 Task: Create a section Feature Frenzy and in the section, add a milestone Network Security Improvements in the project ZippyTech.
Action: Mouse moved to (20, 61)
Screenshot: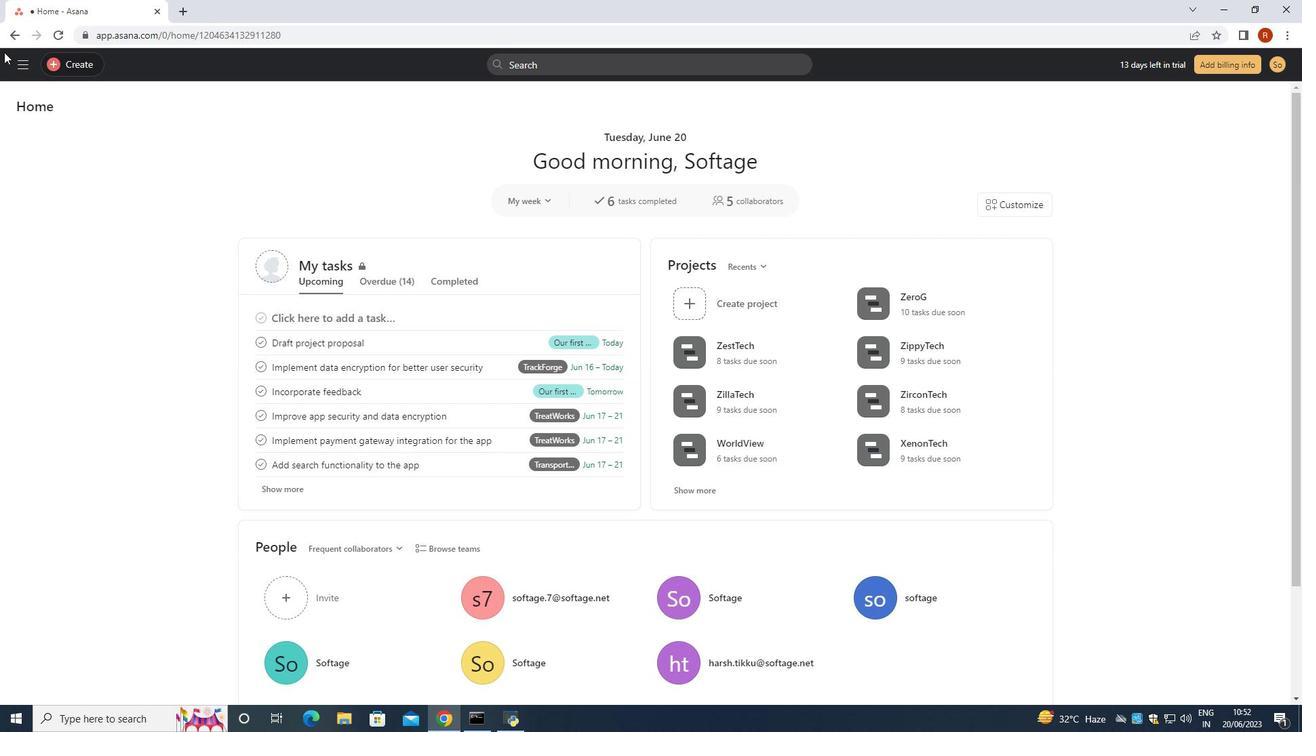
Action: Mouse pressed left at (20, 61)
Screenshot: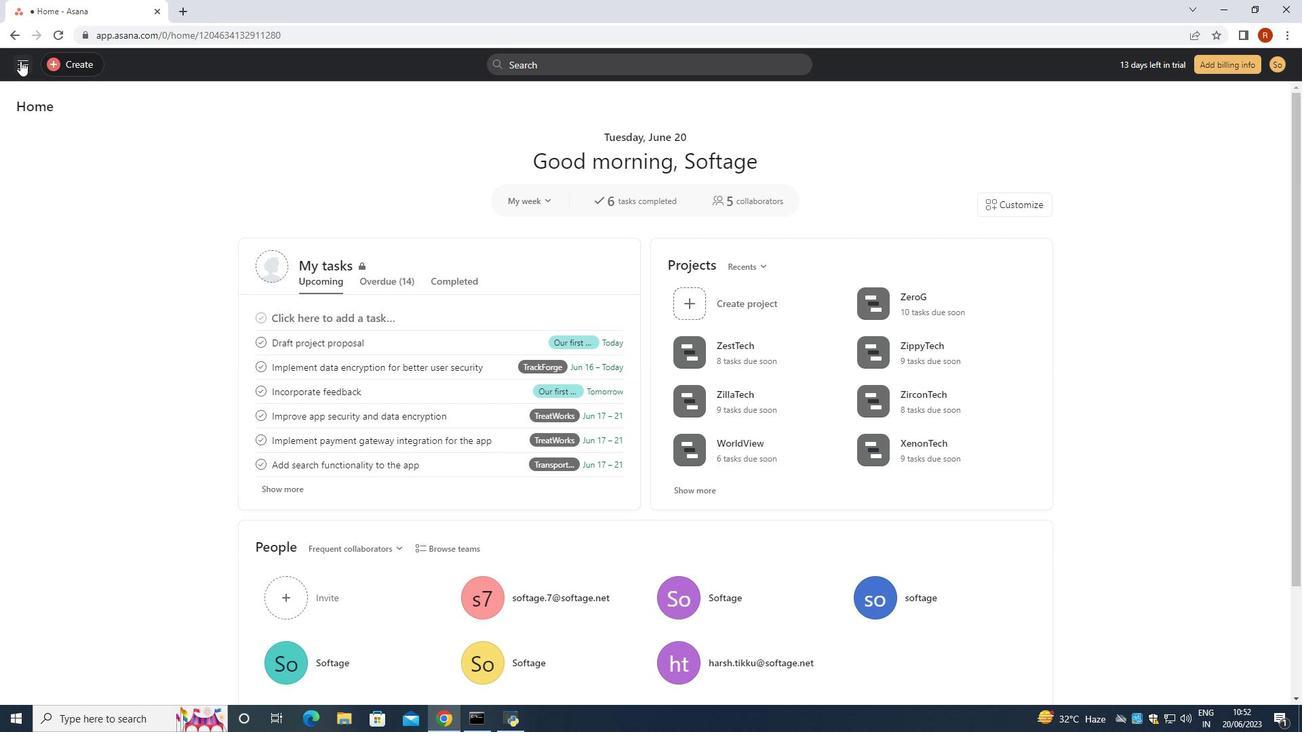 
Action: Mouse moved to (72, 312)
Screenshot: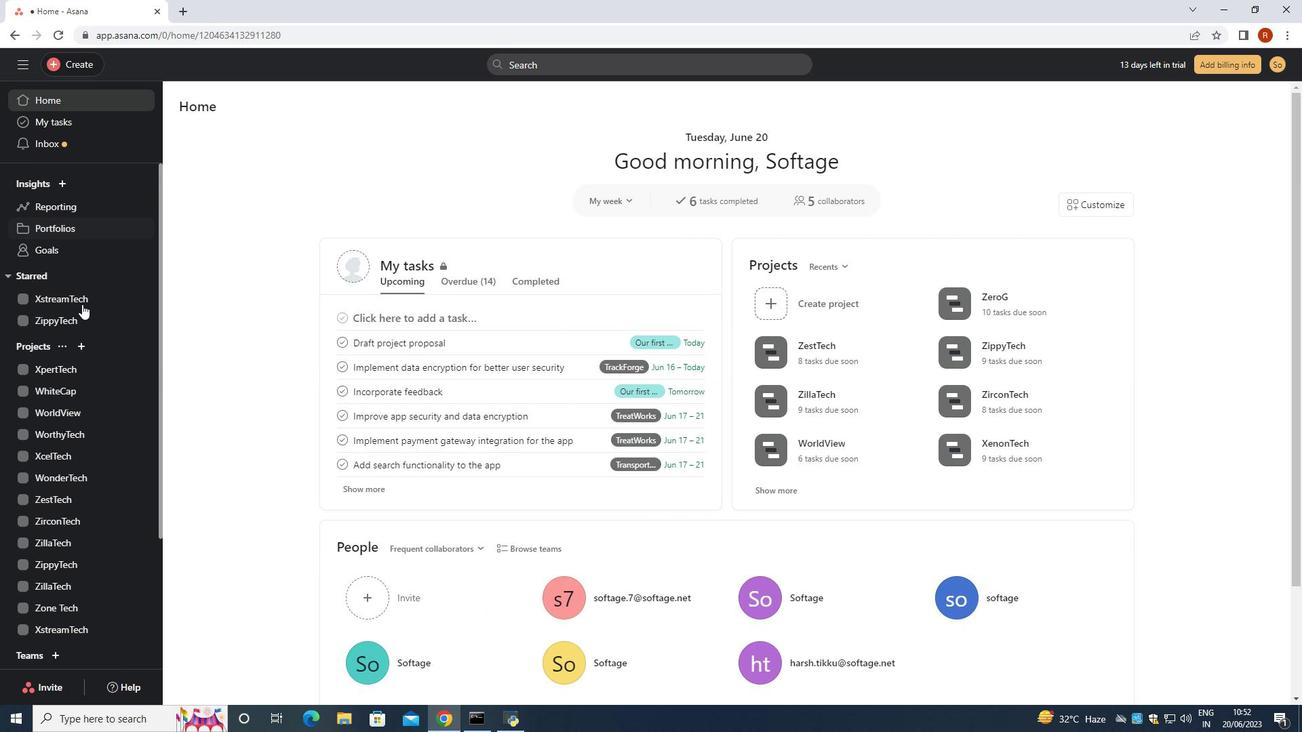 
Action: Mouse pressed left at (72, 312)
Screenshot: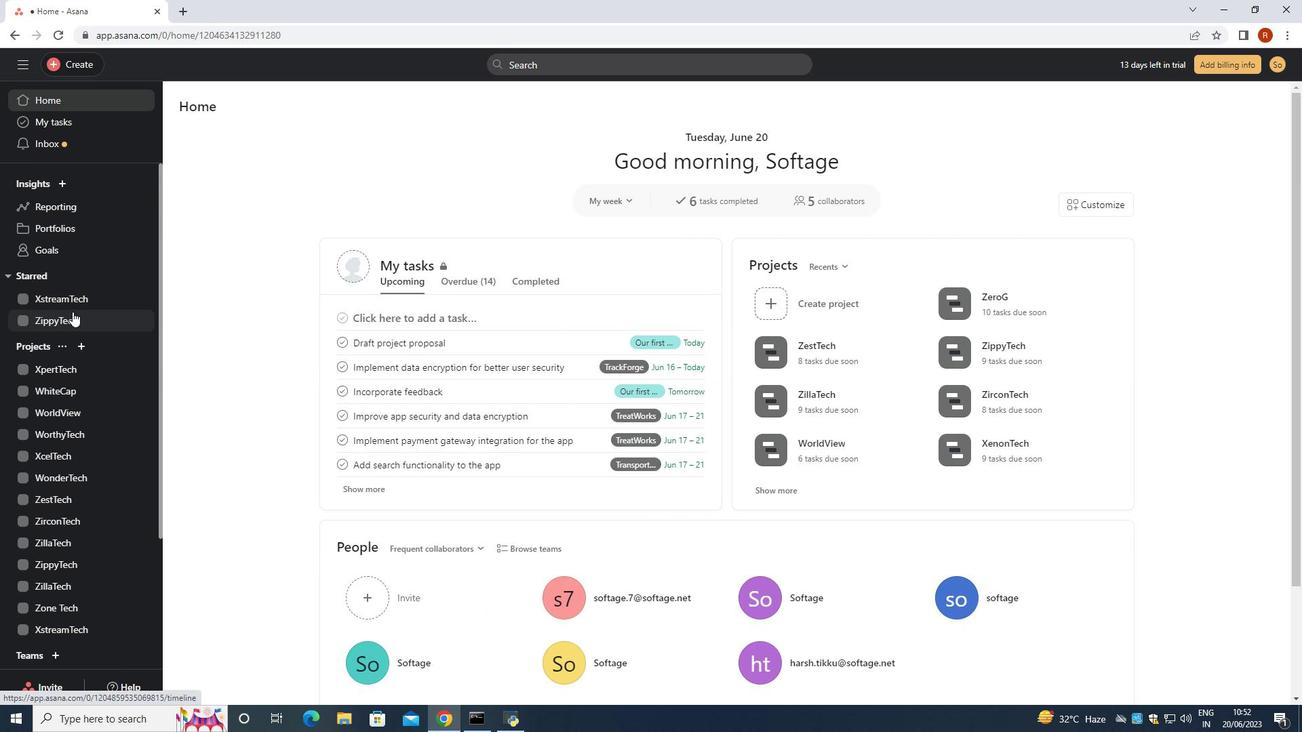 
Action: Mouse moved to (304, 448)
Screenshot: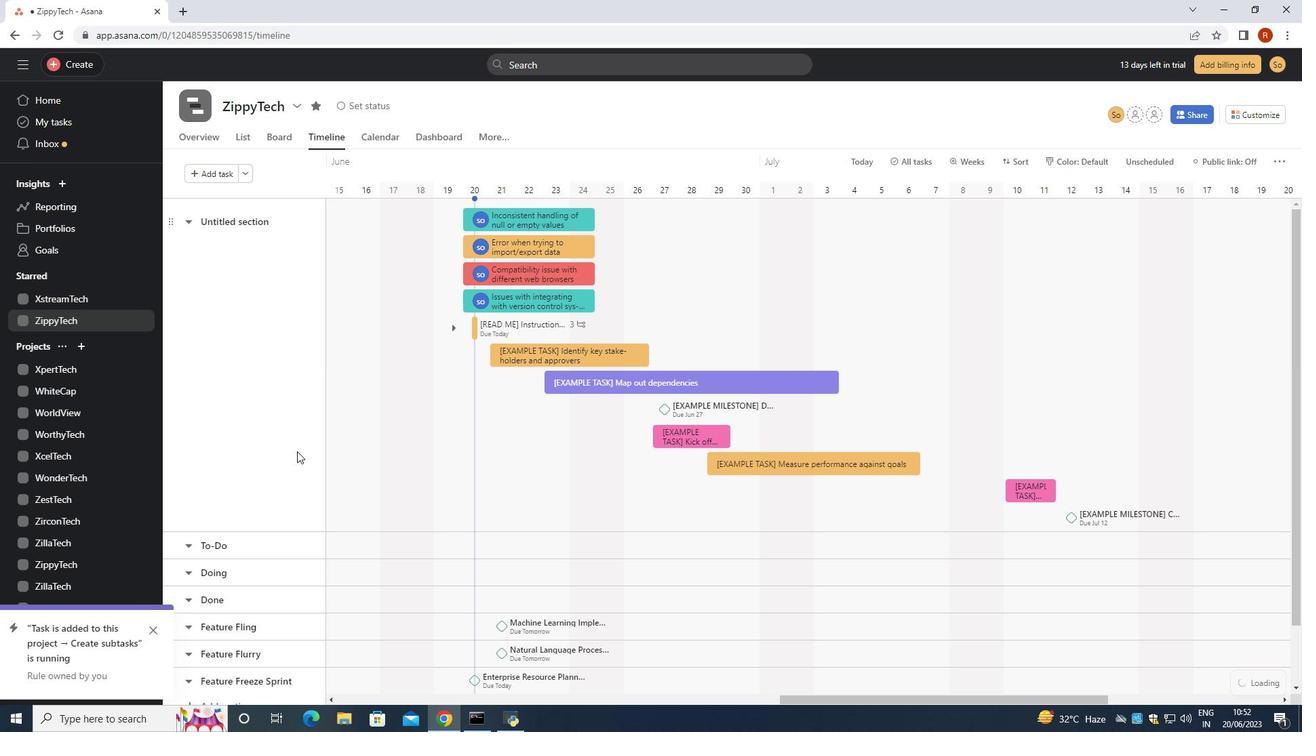 
Action: Mouse scrolled (304, 447) with delta (0, 0)
Screenshot: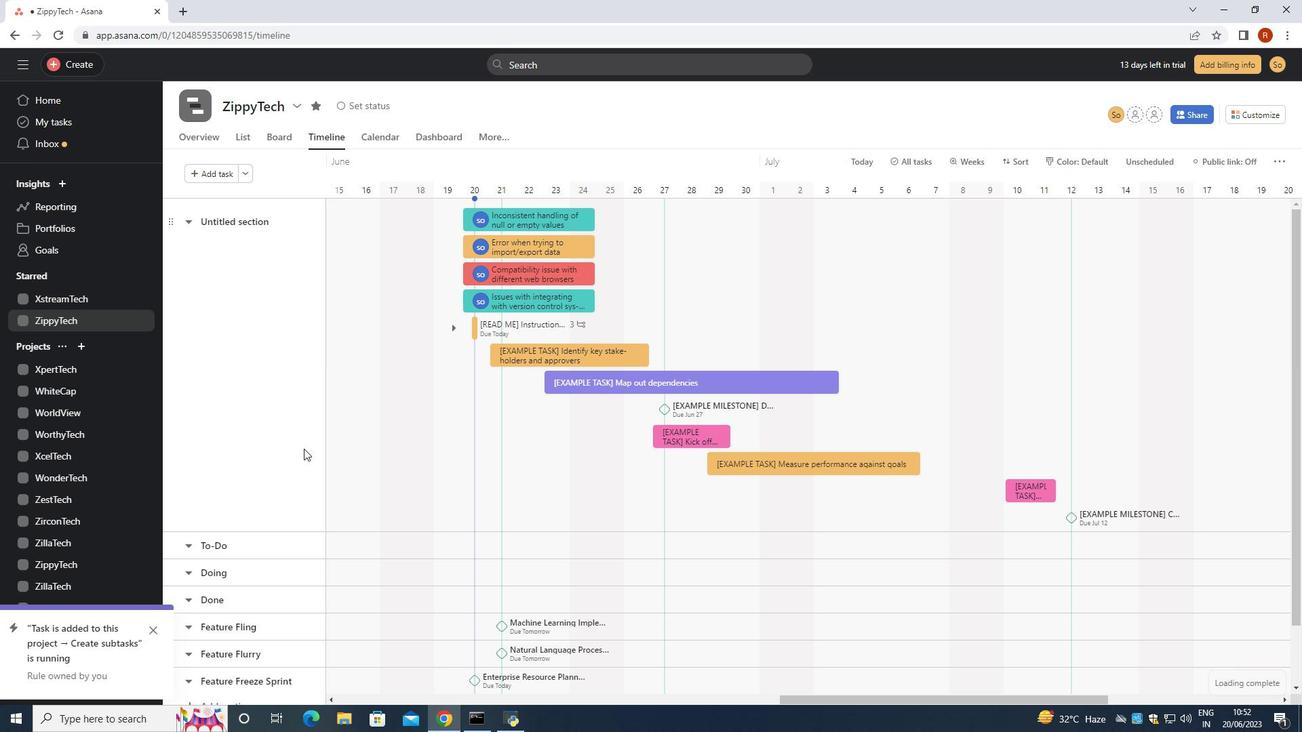 
Action: Mouse scrolled (304, 447) with delta (0, 0)
Screenshot: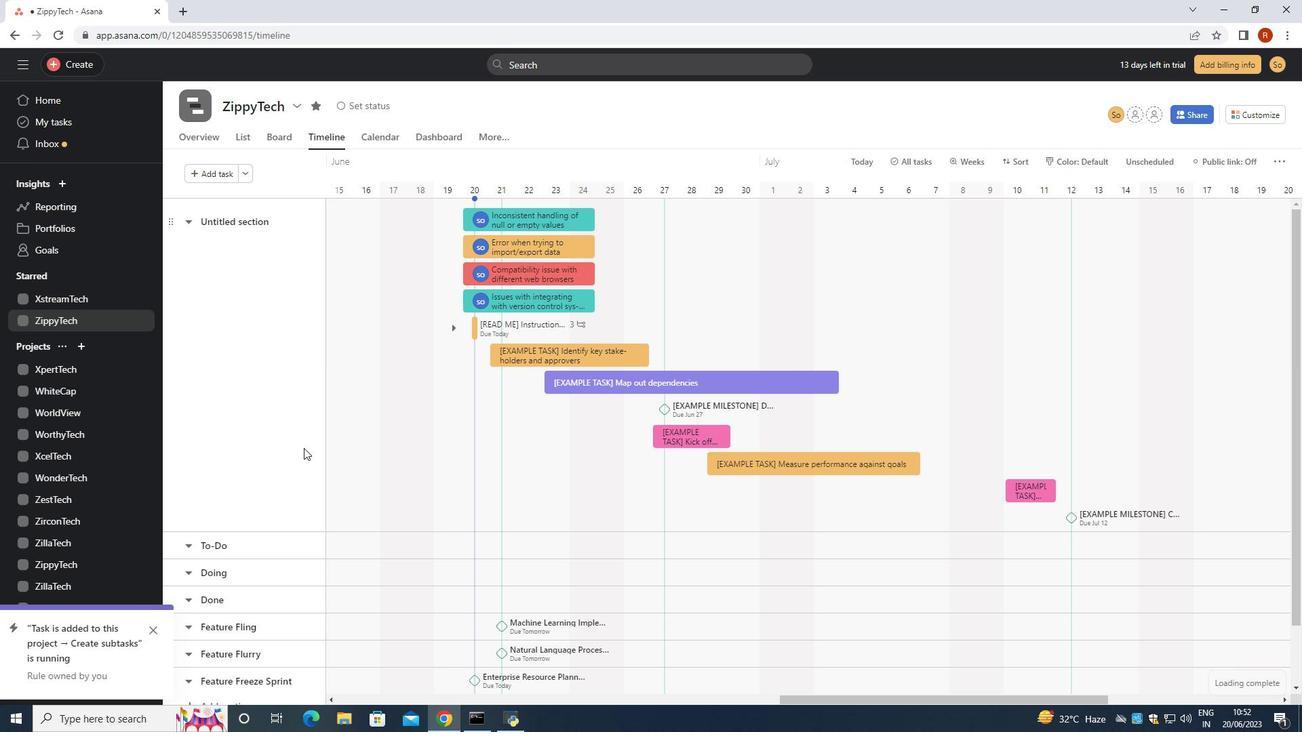 
Action: Mouse scrolled (304, 447) with delta (0, 0)
Screenshot: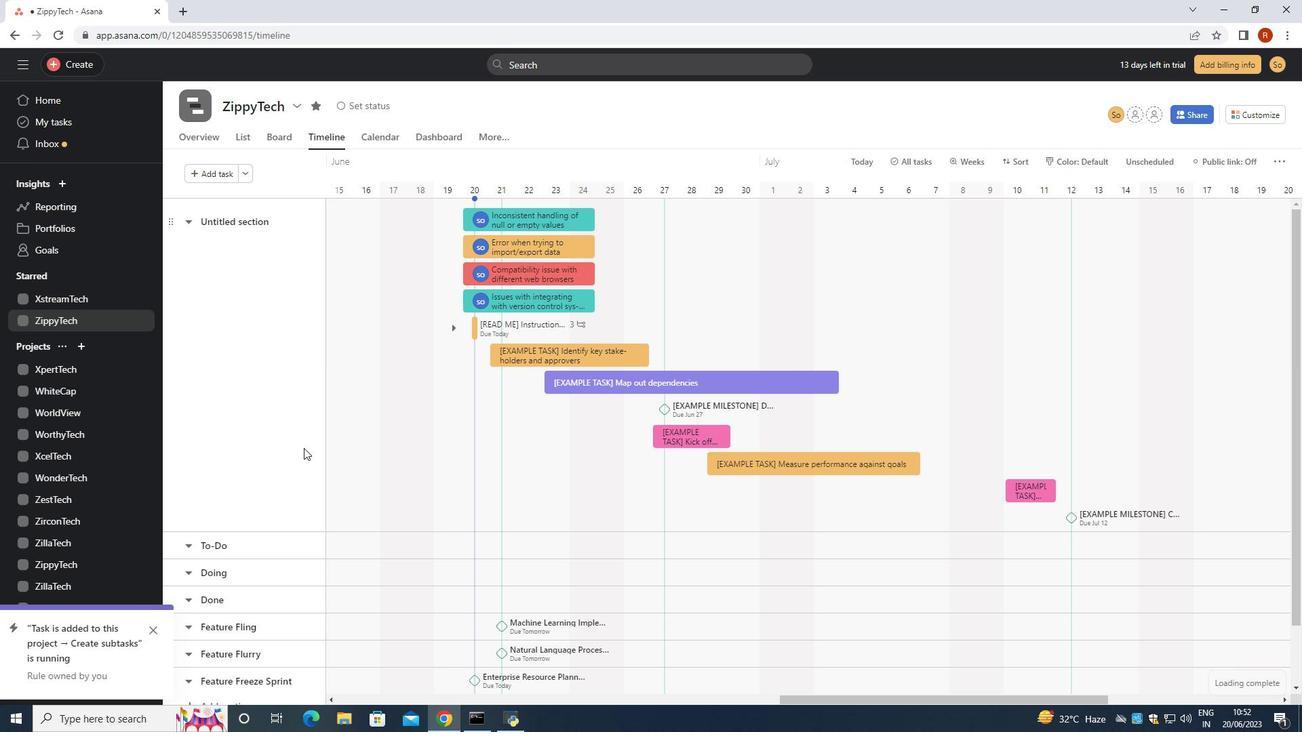 
Action: Mouse moved to (298, 458)
Screenshot: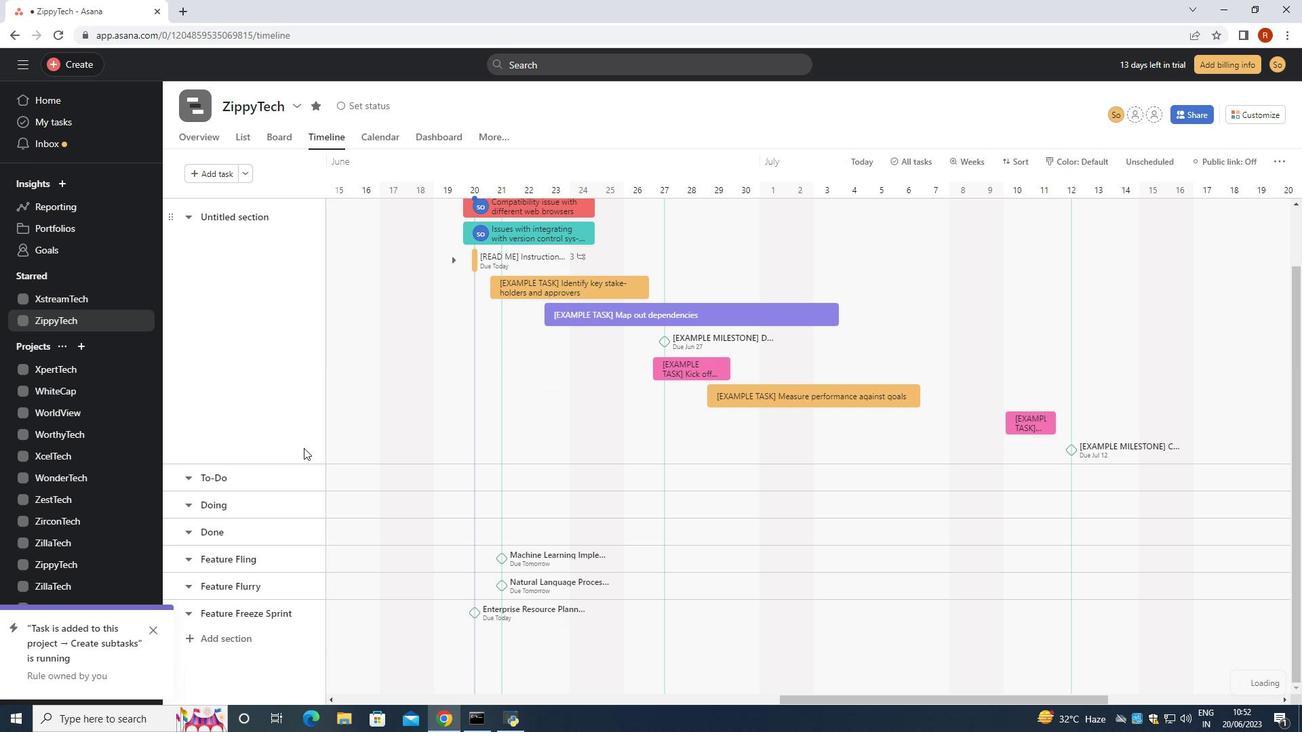 
Action: Mouse scrolled (300, 455) with delta (0, 0)
Screenshot: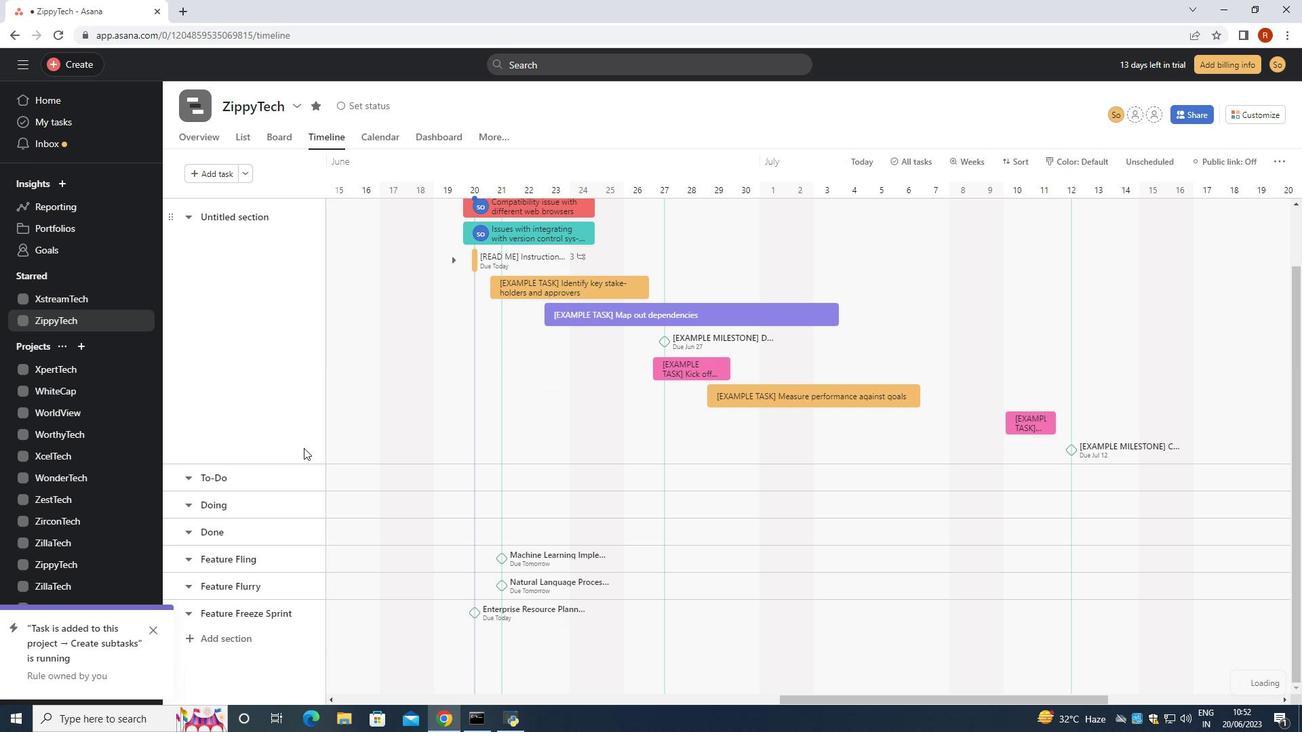 
Action: Mouse moved to (295, 470)
Screenshot: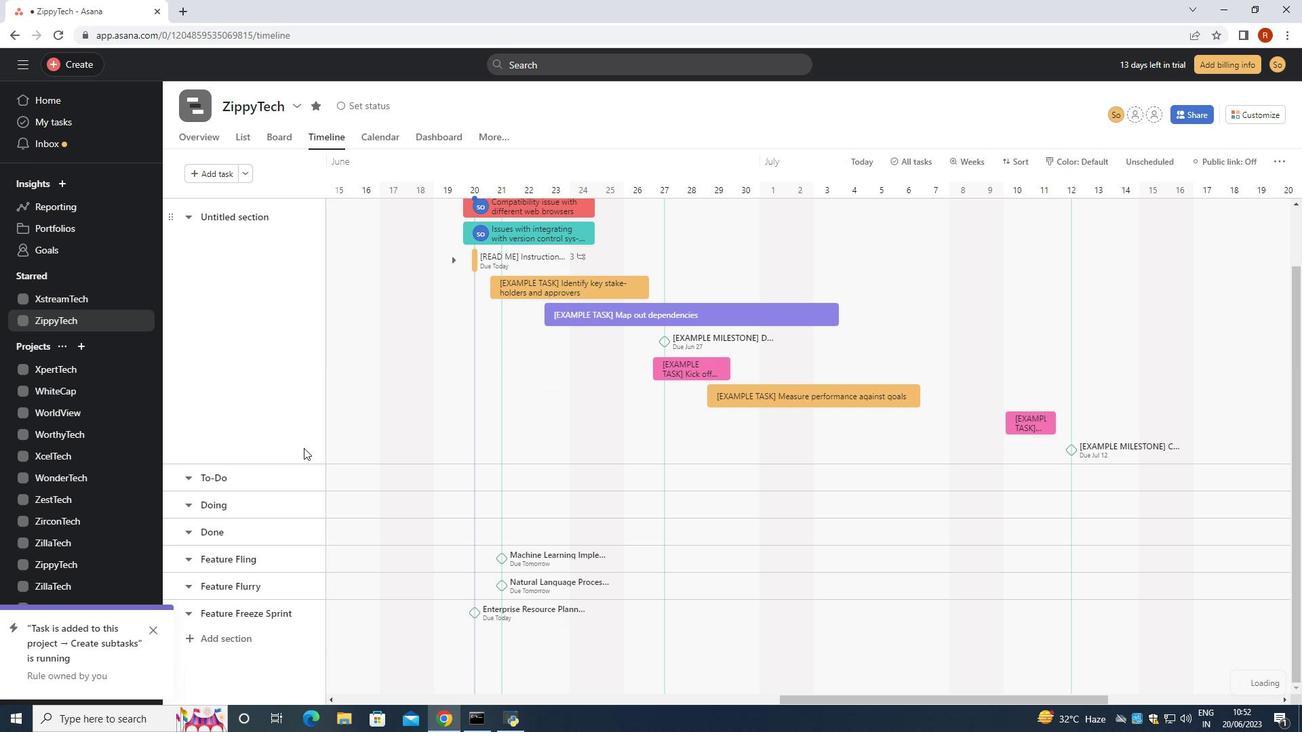 
Action: Mouse scrolled (295, 469) with delta (0, 0)
Screenshot: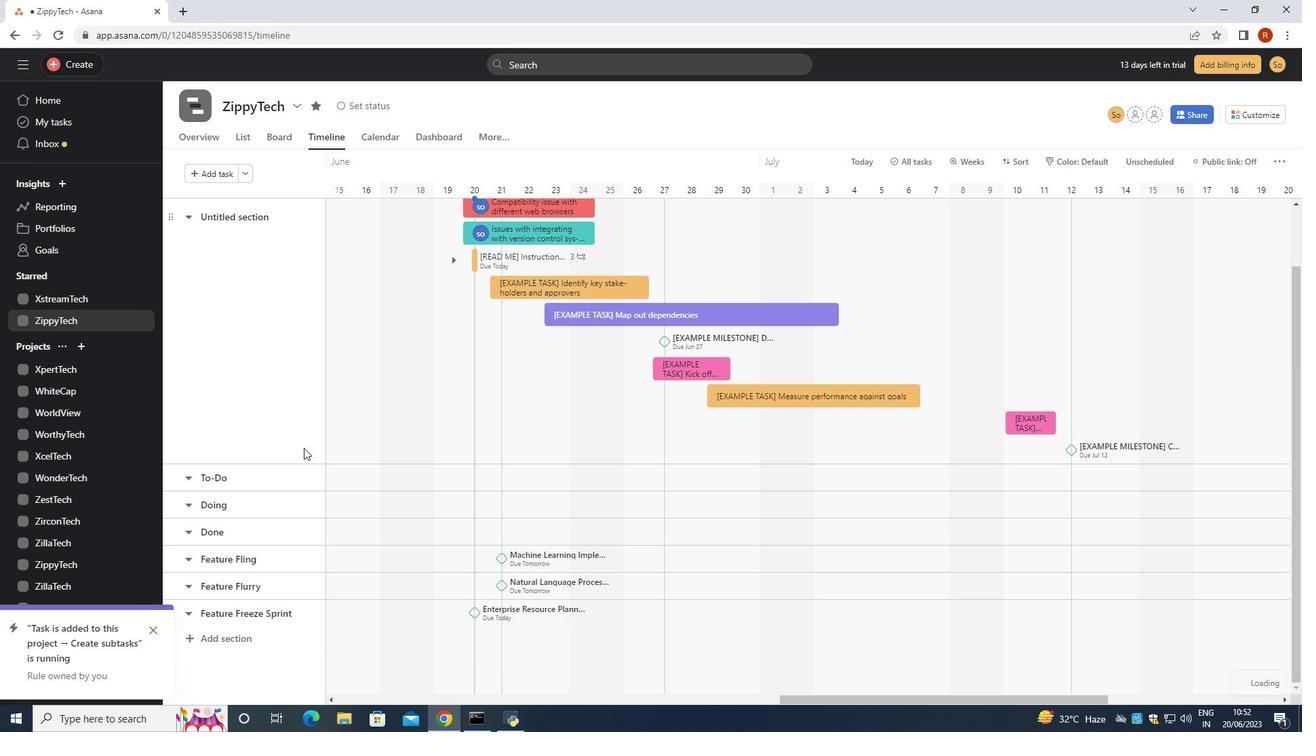 
Action: Mouse moved to (221, 635)
Screenshot: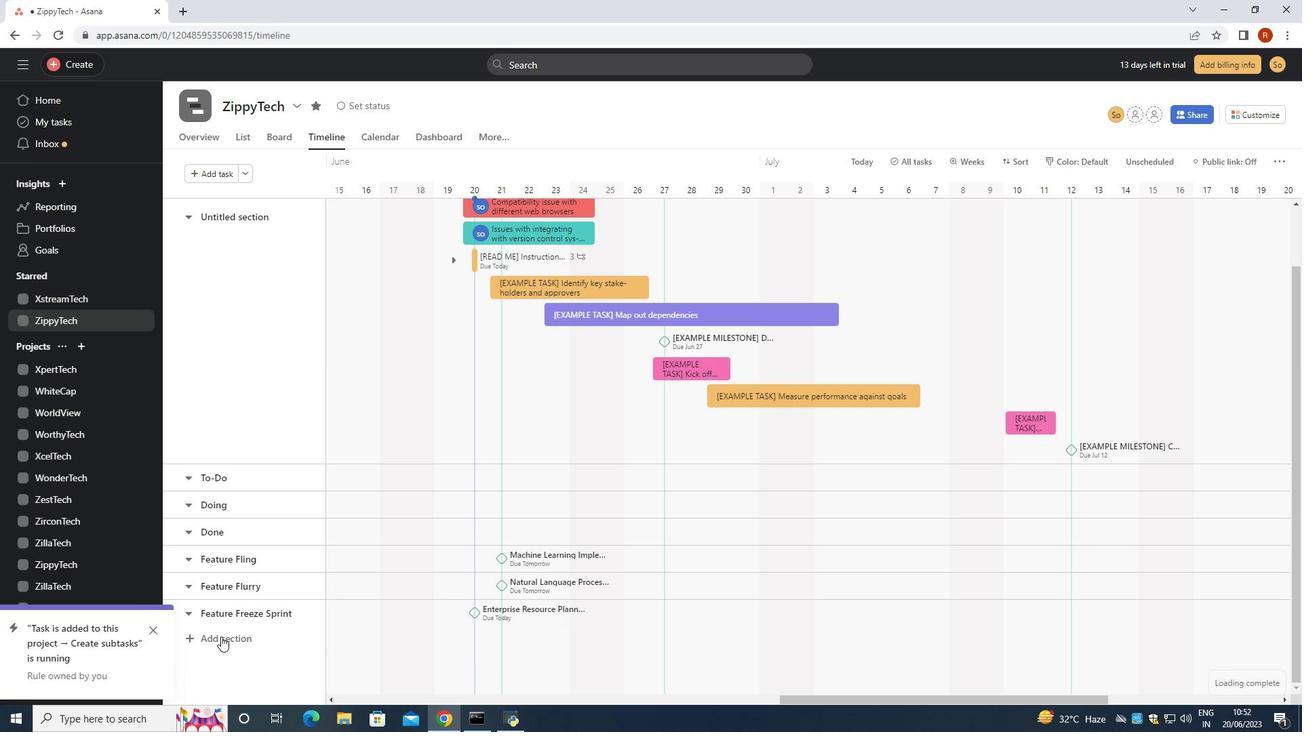 
Action: Mouse pressed left at (221, 635)
Screenshot: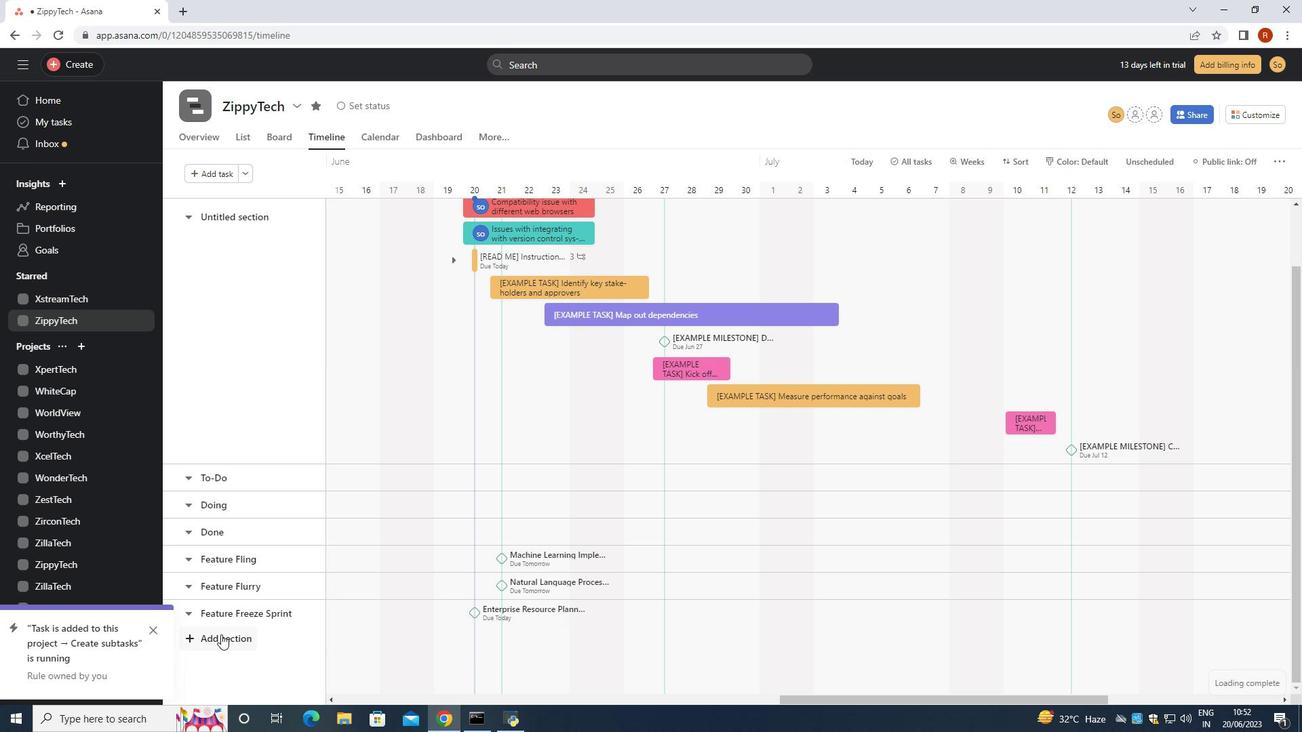 
Action: Mouse moved to (216, 634)
Screenshot: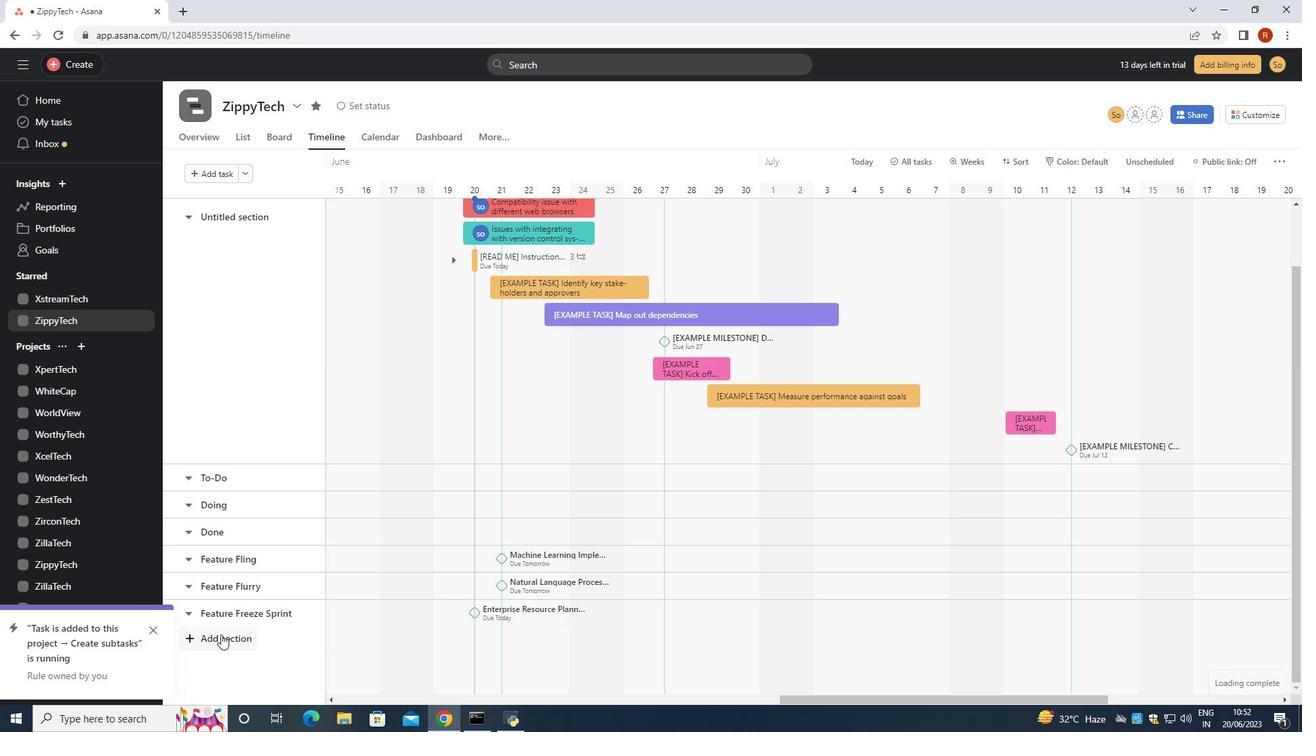 
Action: Key pressed <Key.shift><Key.shift><Key.shift><Key.shift>Feature<Key.space><Key.shift><Key.shift><Key.shift>Frenzy<Key.space>
Screenshot: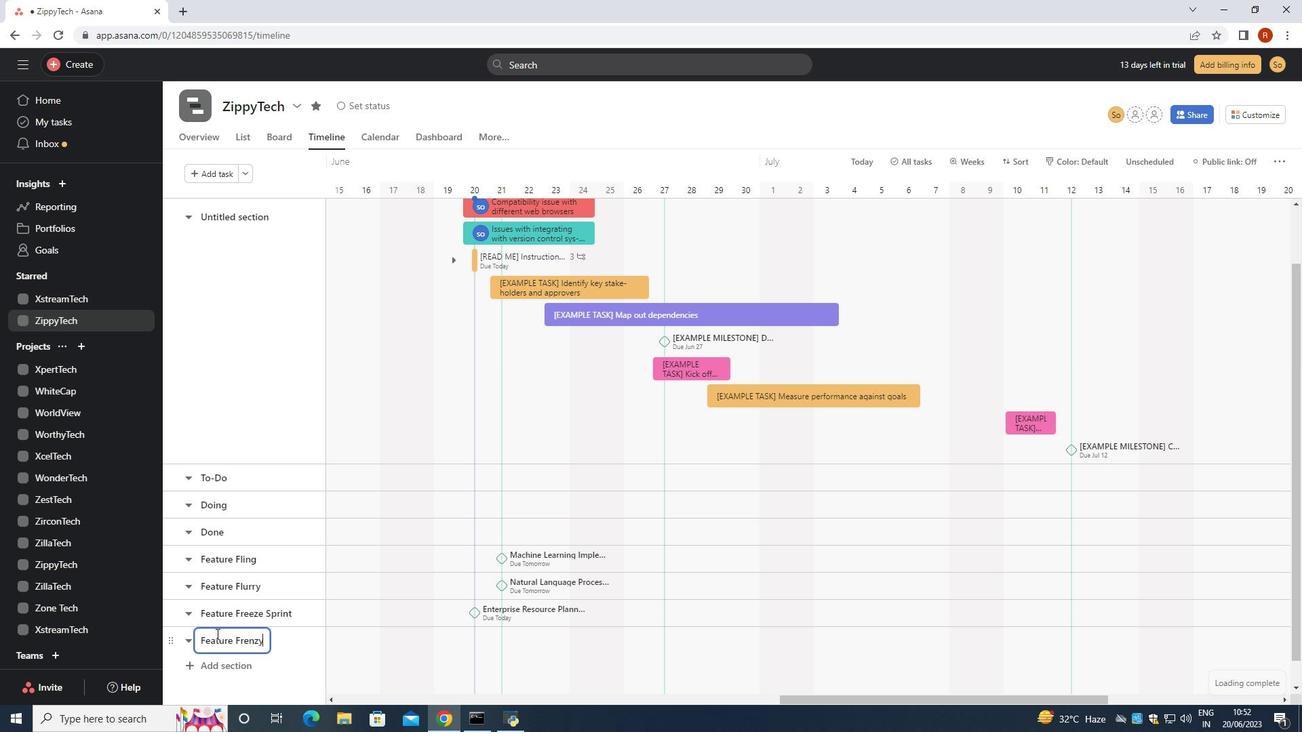 
Action: Mouse moved to (417, 632)
Screenshot: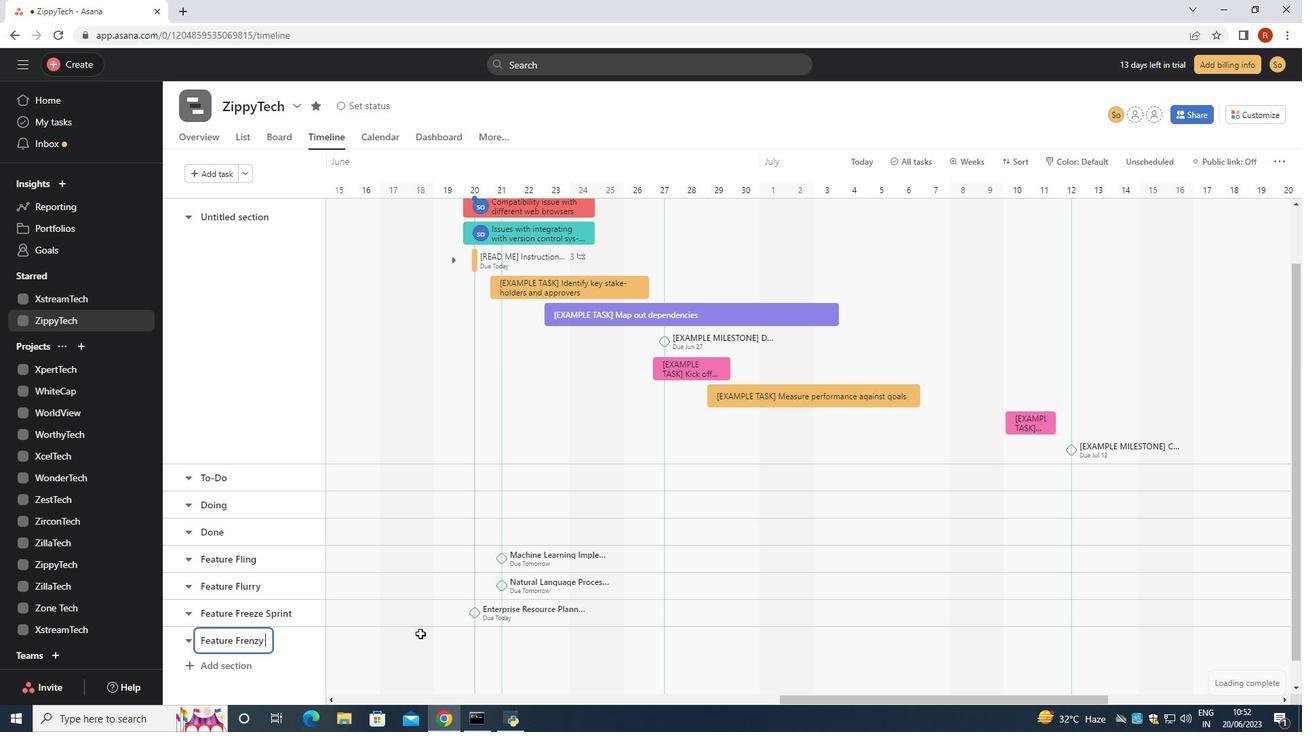 
Action: Mouse pressed left at (417, 632)
Screenshot: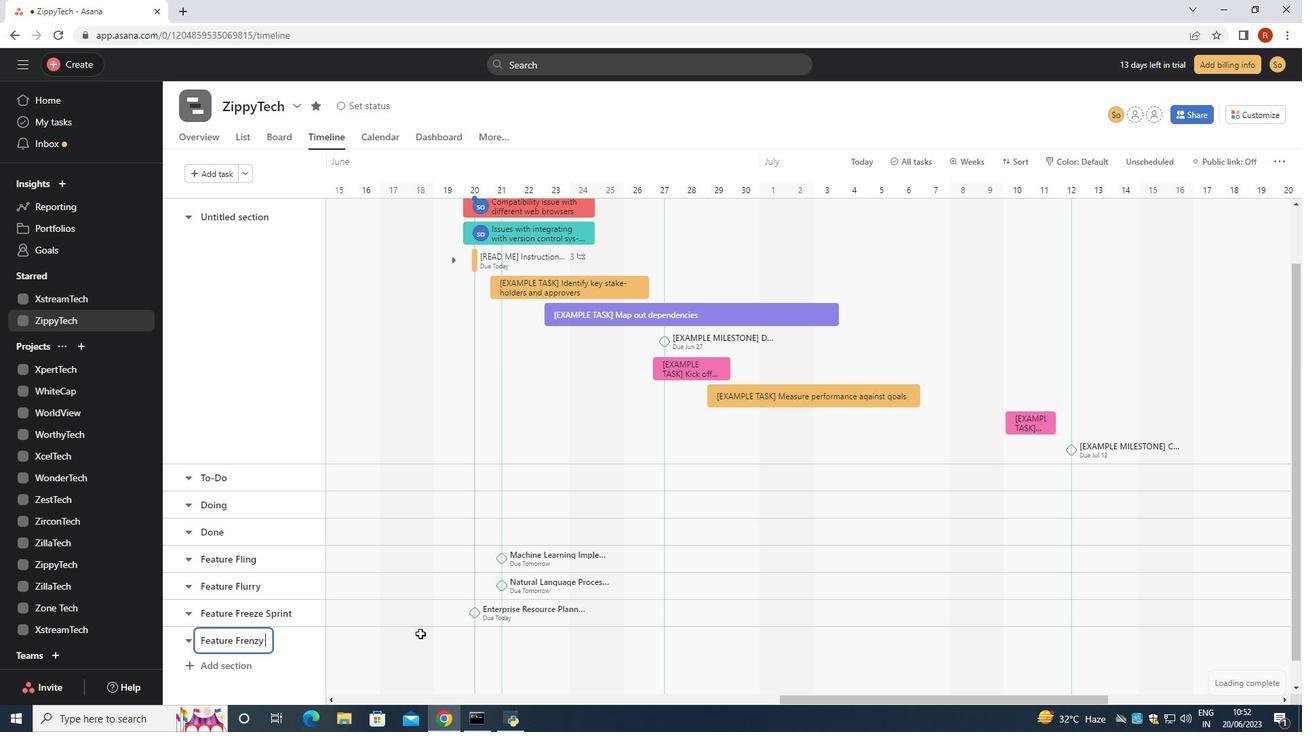 
Action: Mouse moved to (367, 649)
Screenshot: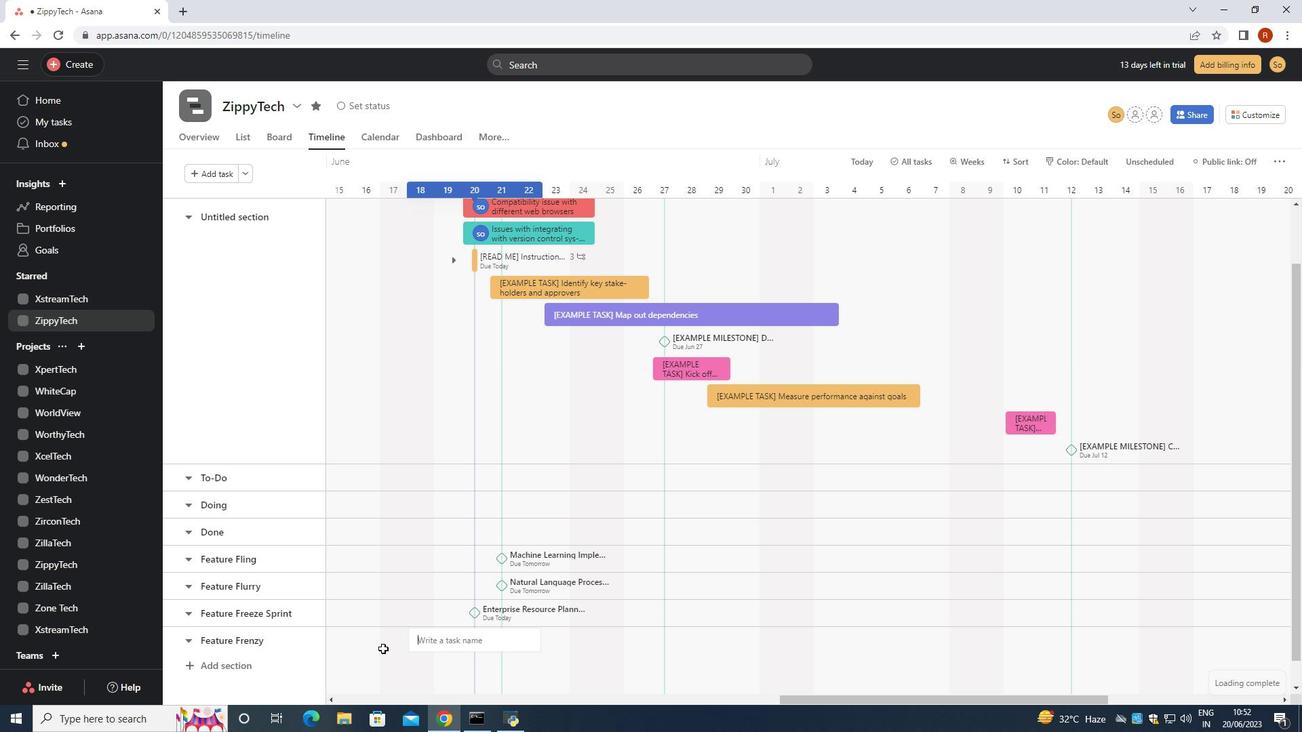 
Action: Mouse pressed left at (367, 649)
Screenshot: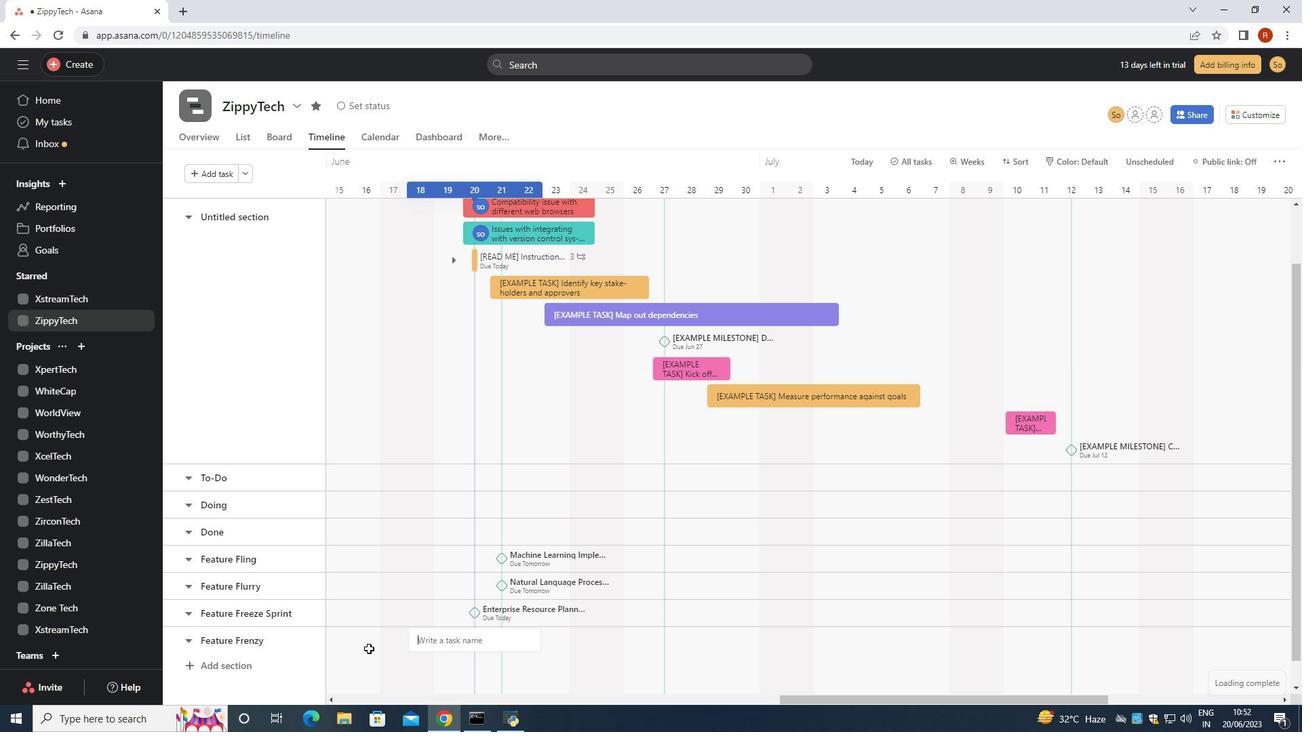 
Action: Mouse pressed left at (367, 649)
Screenshot: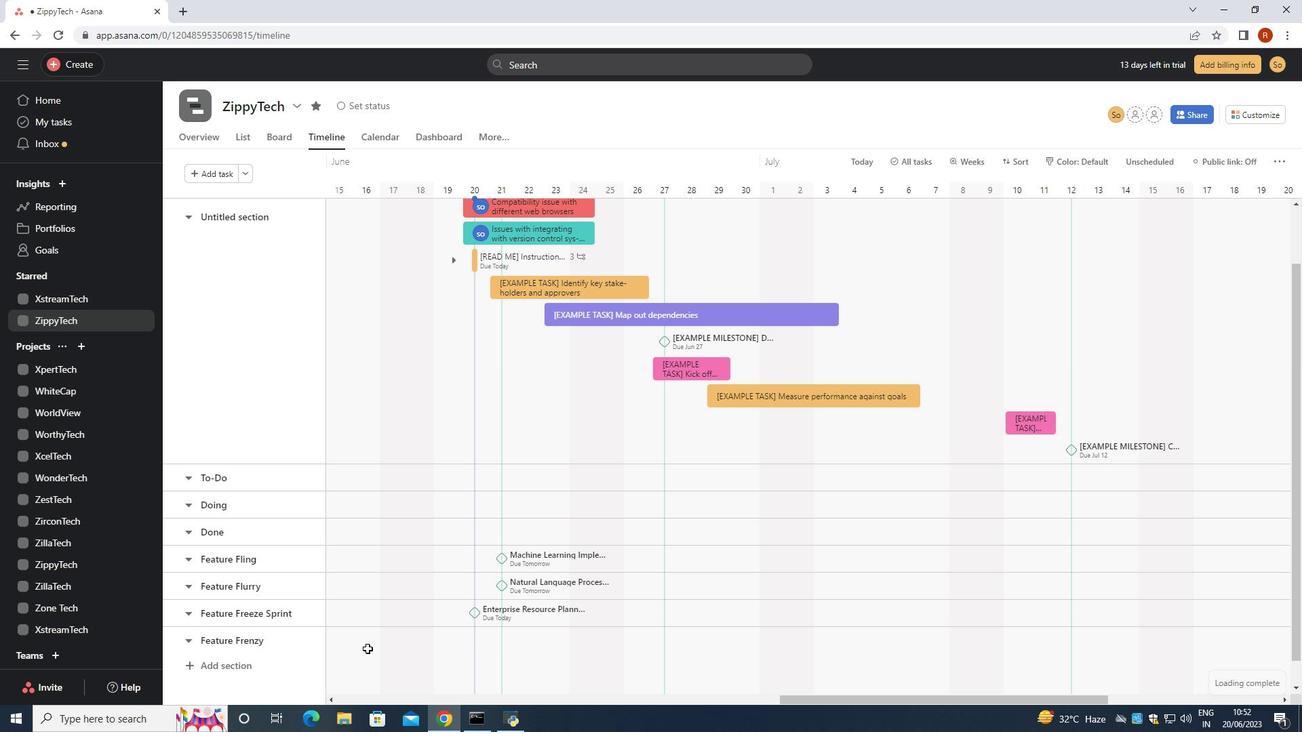 
Action: Mouse moved to (426, 698)
Screenshot: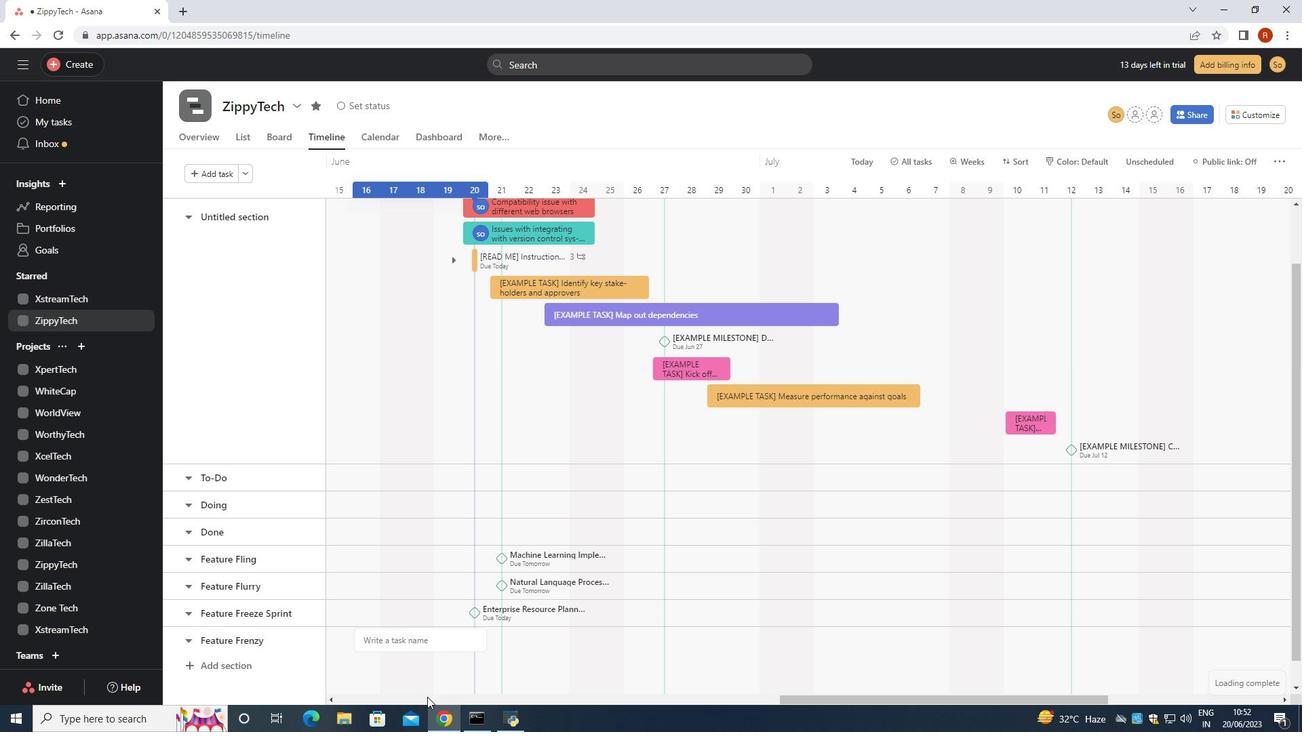 
Action: Key pressed <Key.shift><Key.shift><Key.shift><Key.shift><Key.shift><Key.shift>Networ
Screenshot: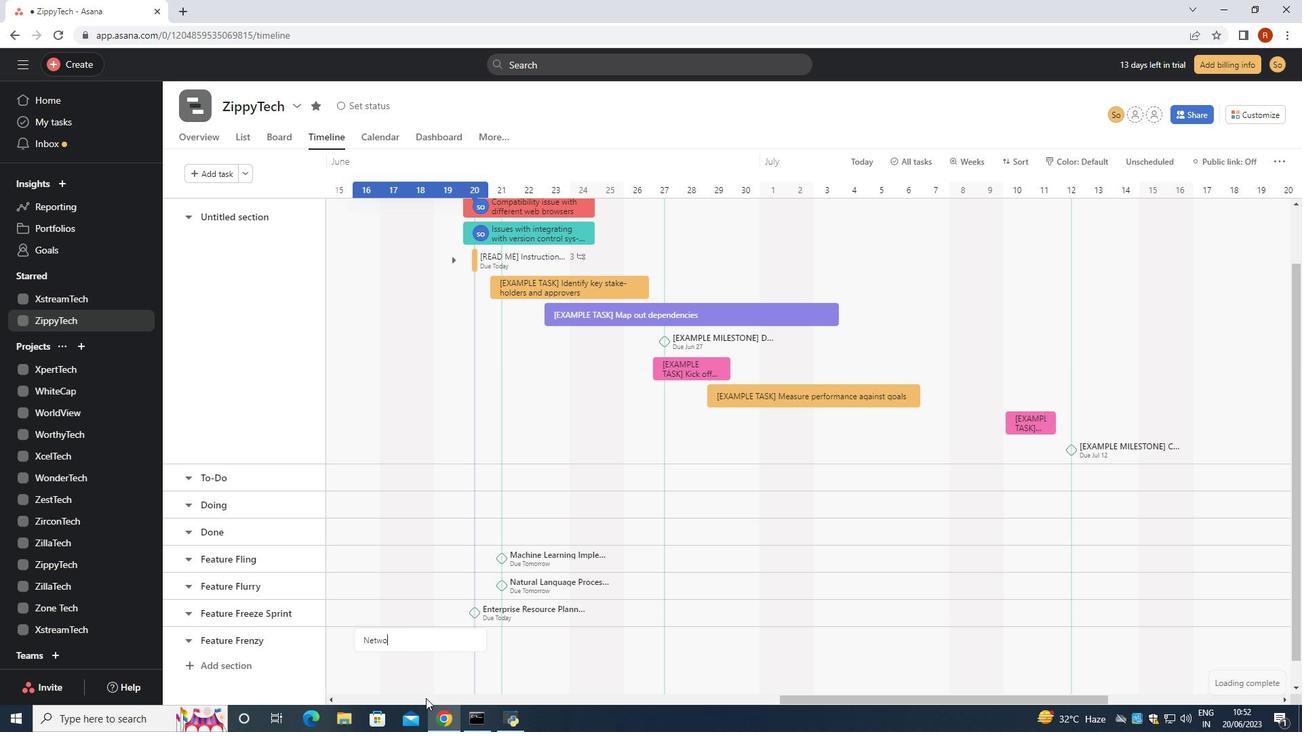 
Action: Mouse moved to (425, 698)
Screenshot: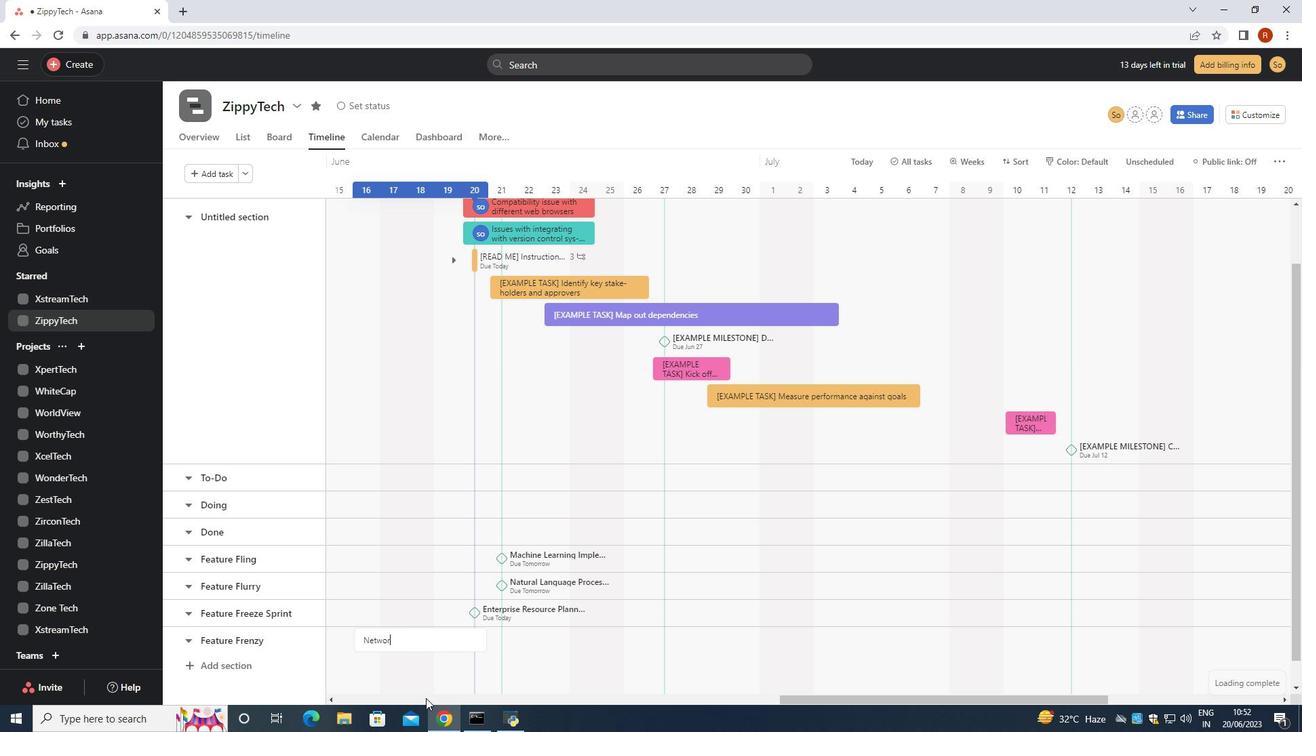 
Action: Key pressed k<Key.space><Key.shift>Security<Key.space><Key.shift>Improvements<Key.space><Key.enter>
Screenshot: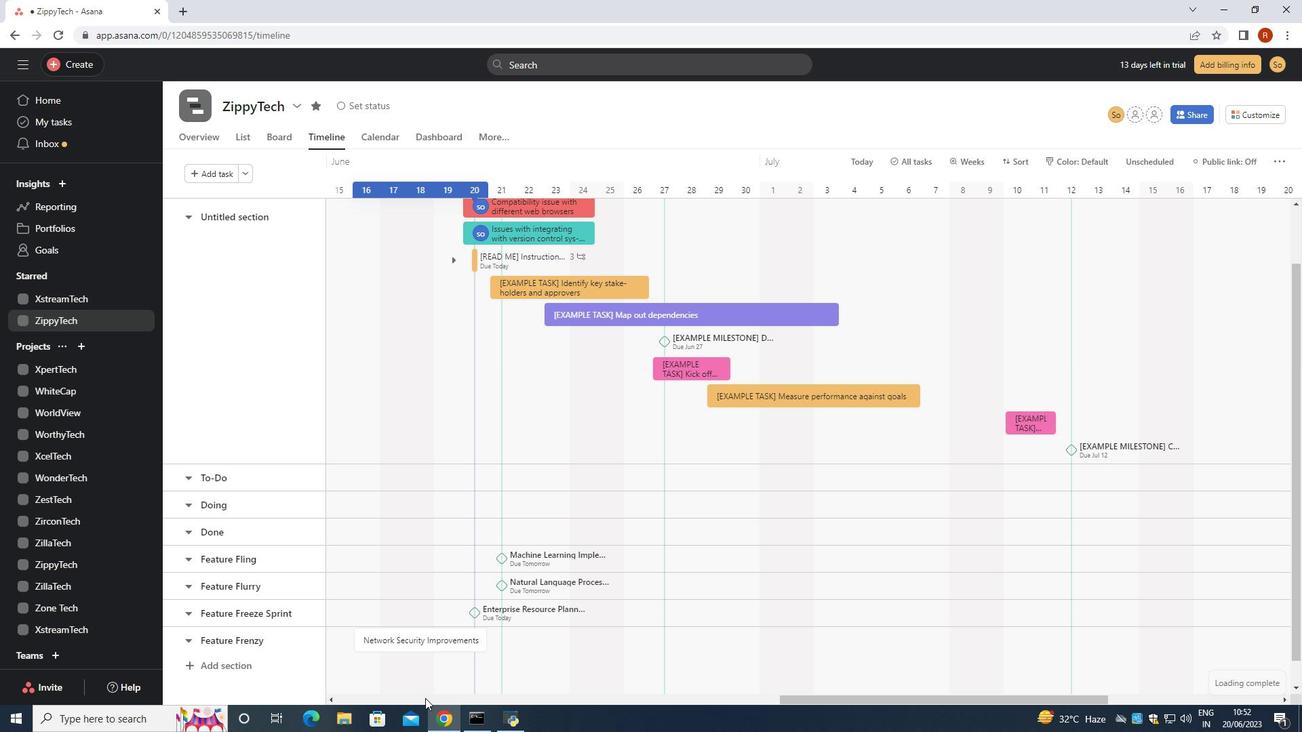 
Action: Mouse moved to (418, 633)
Screenshot: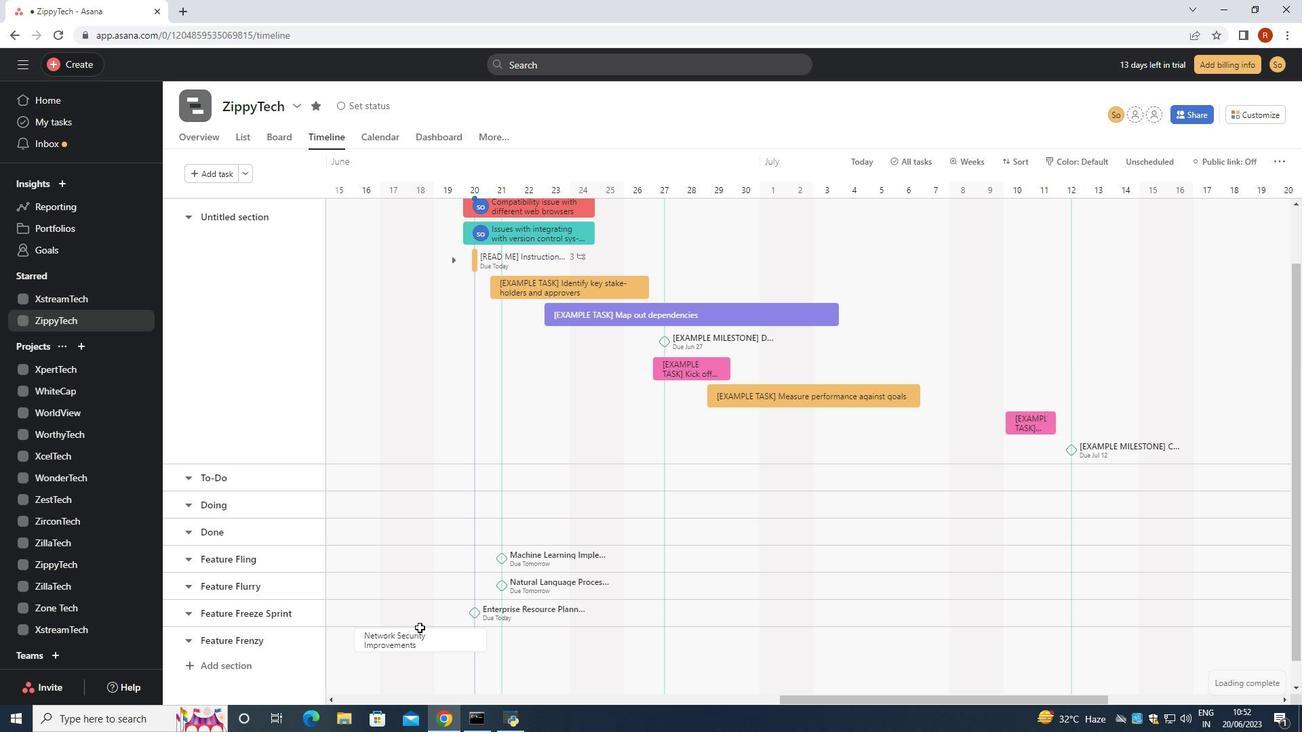 
Action: Mouse pressed right at (418, 633)
Screenshot: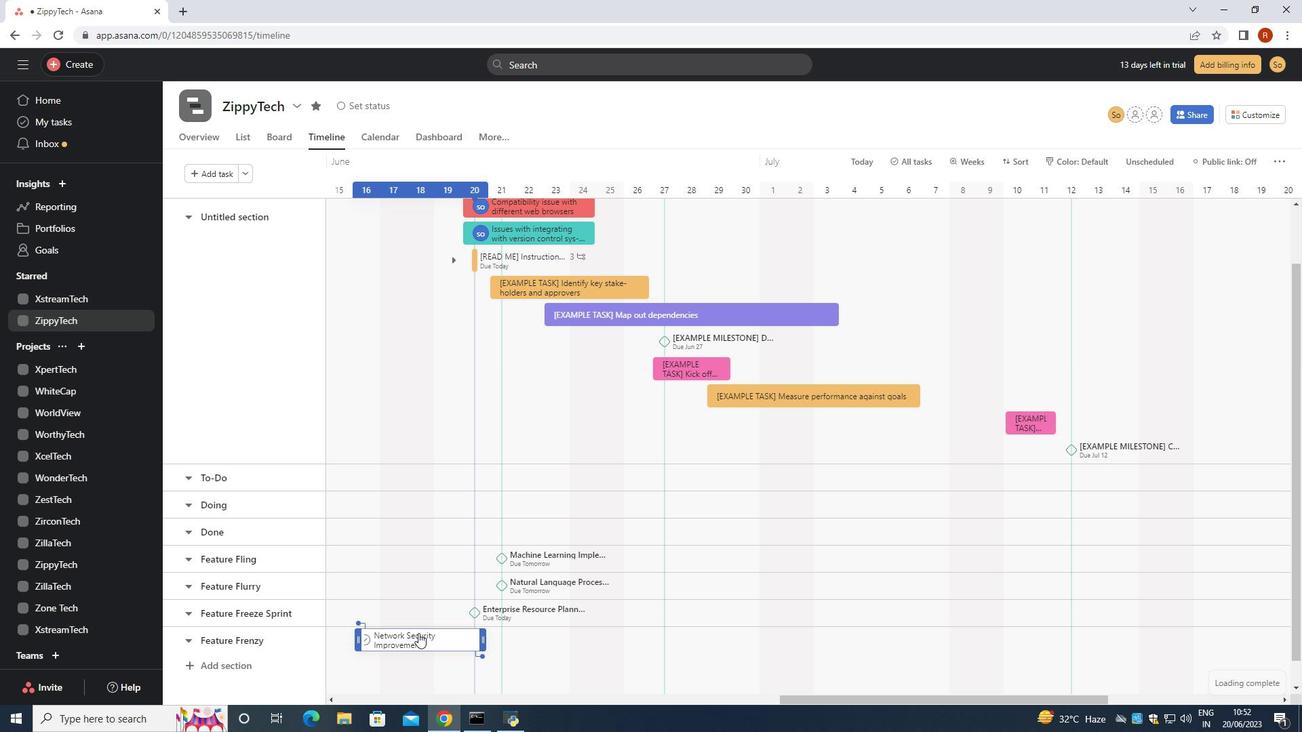 
Action: Mouse moved to (479, 564)
Screenshot: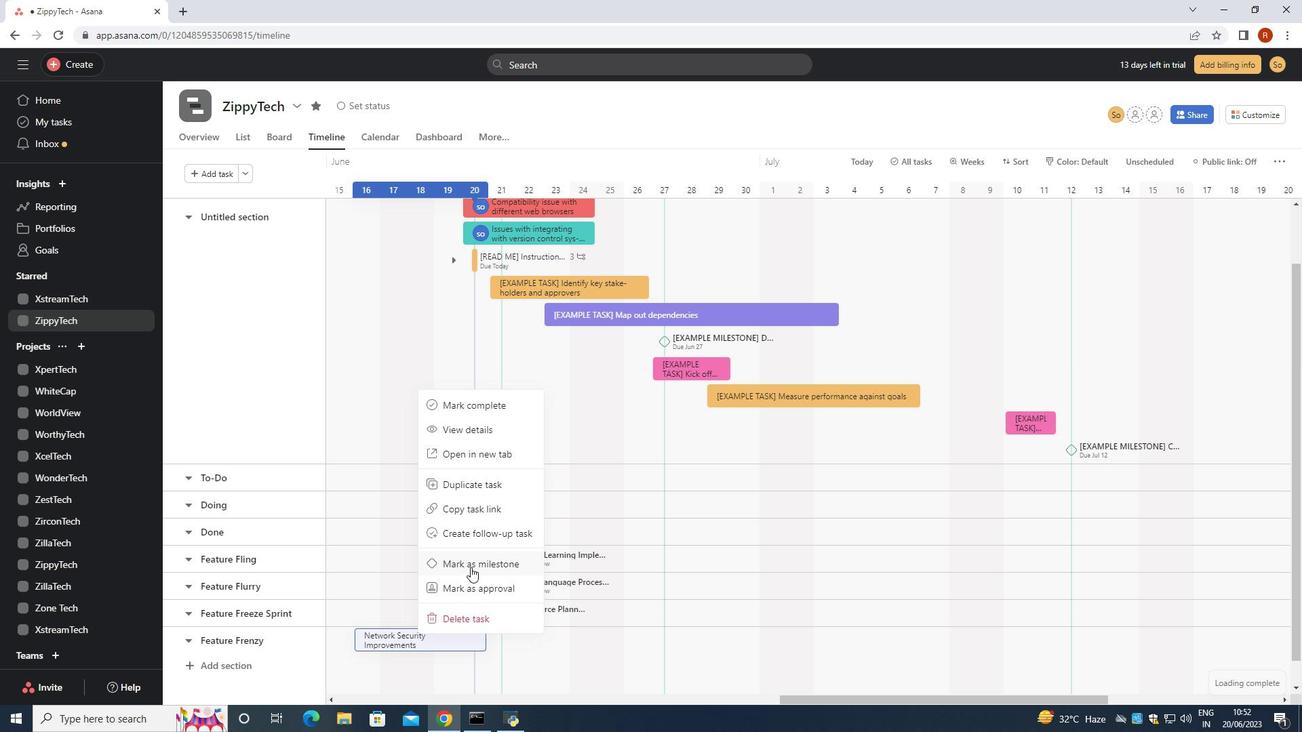 
Action: Mouse pressed left at (479, 564)
Screenshot: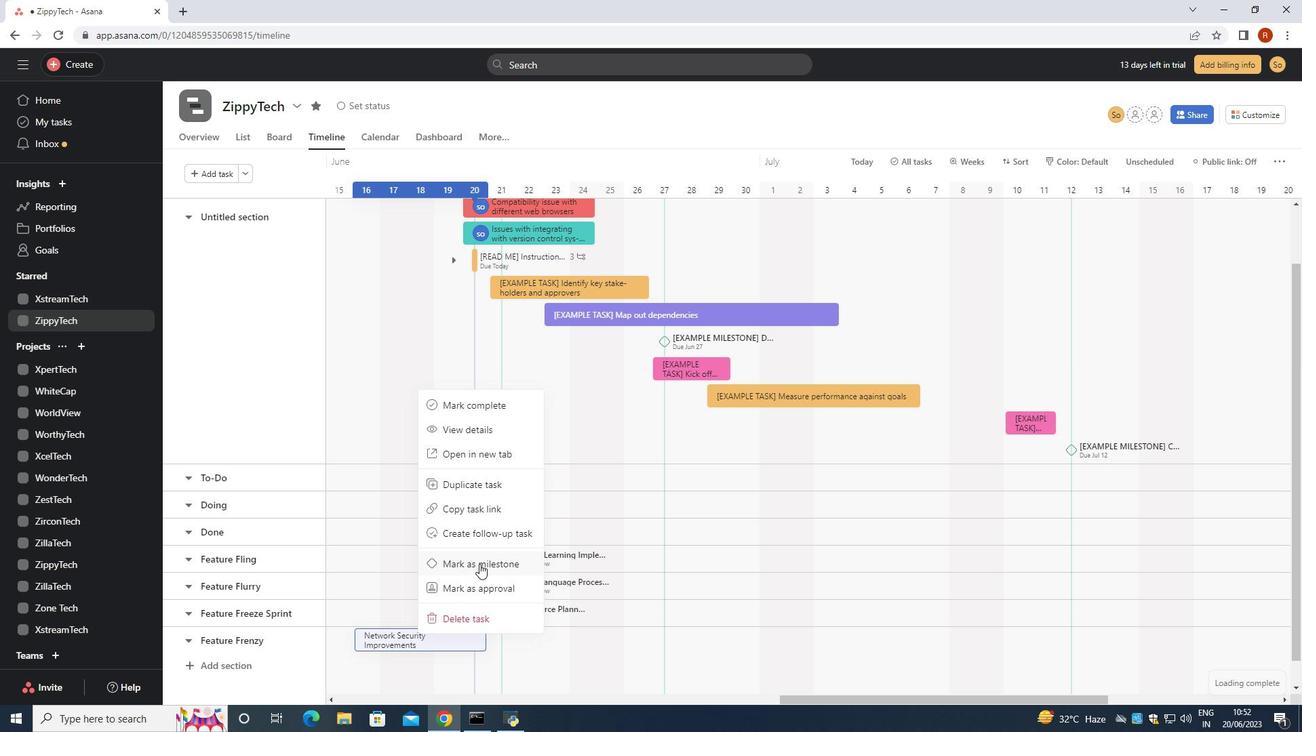 
Action: Mouse moved to (637, 571)
Screenshot: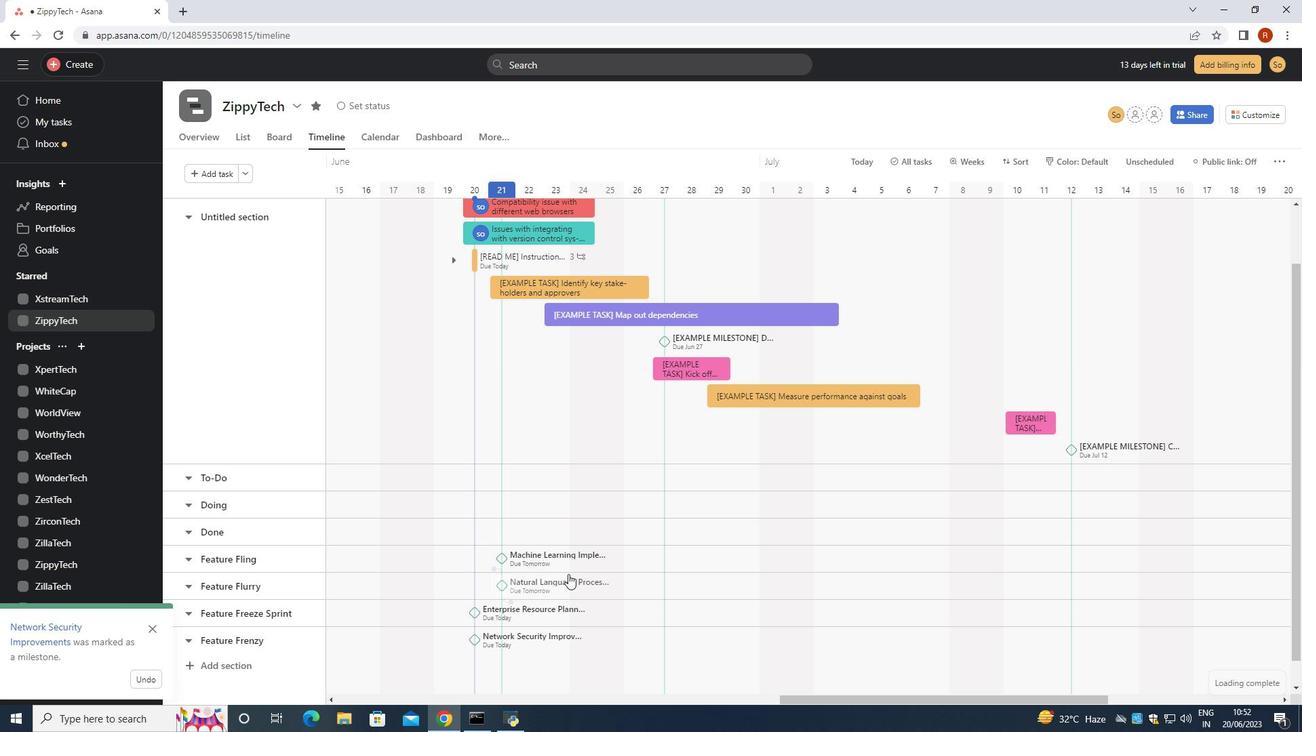 
